 Task: Add filter "Low" in priority.
Action: Mouse pressed left at (699, 220)
Screenshot: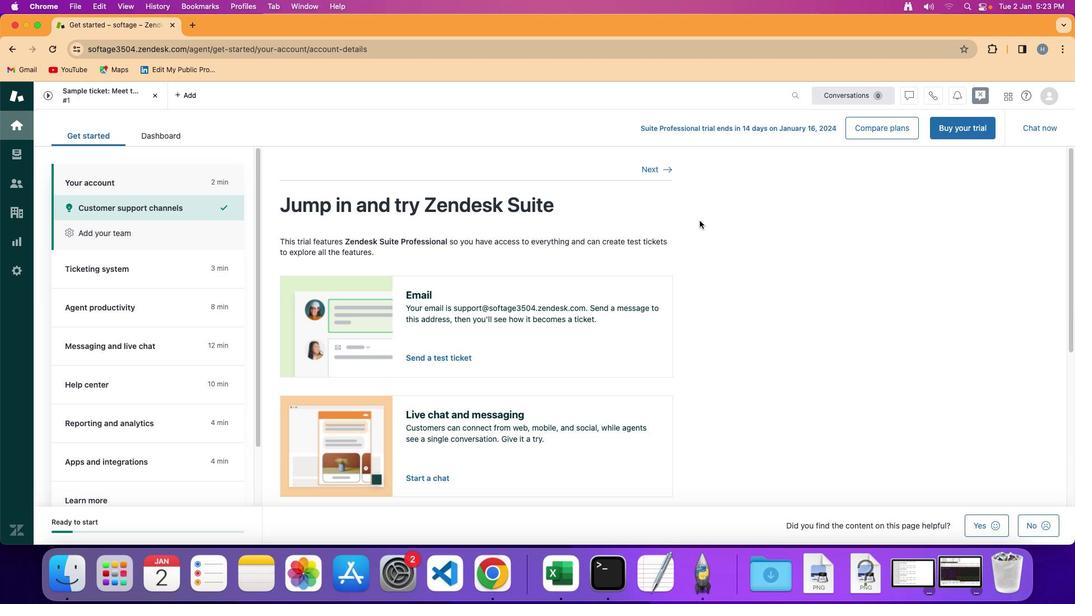 
Action: Mouse moved to (20, 148)
Screenshot: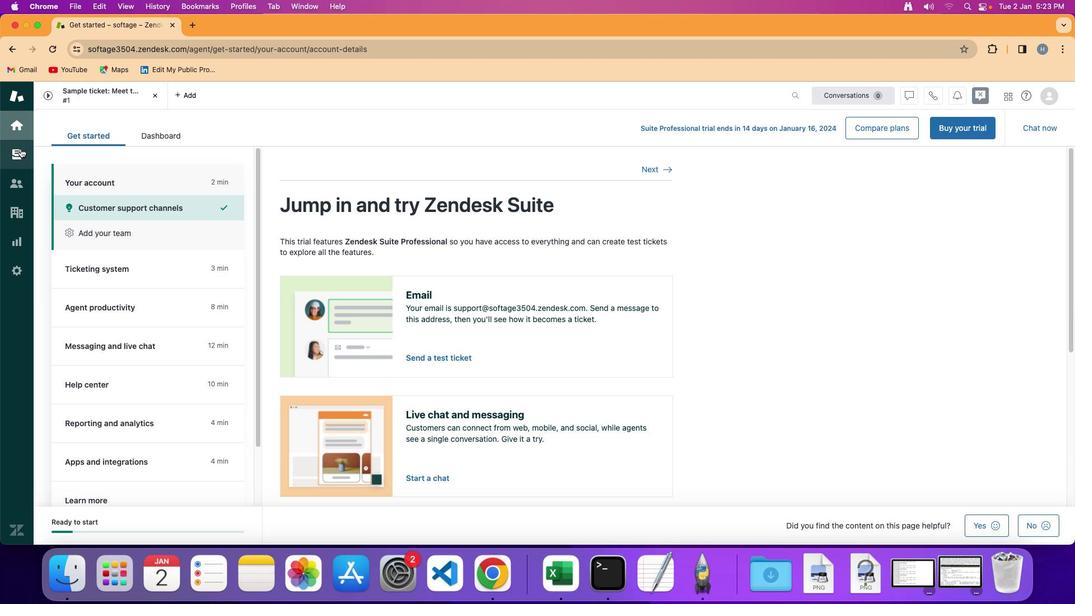 
Action: Mouse pressed left at (20, 148)
Screenshot: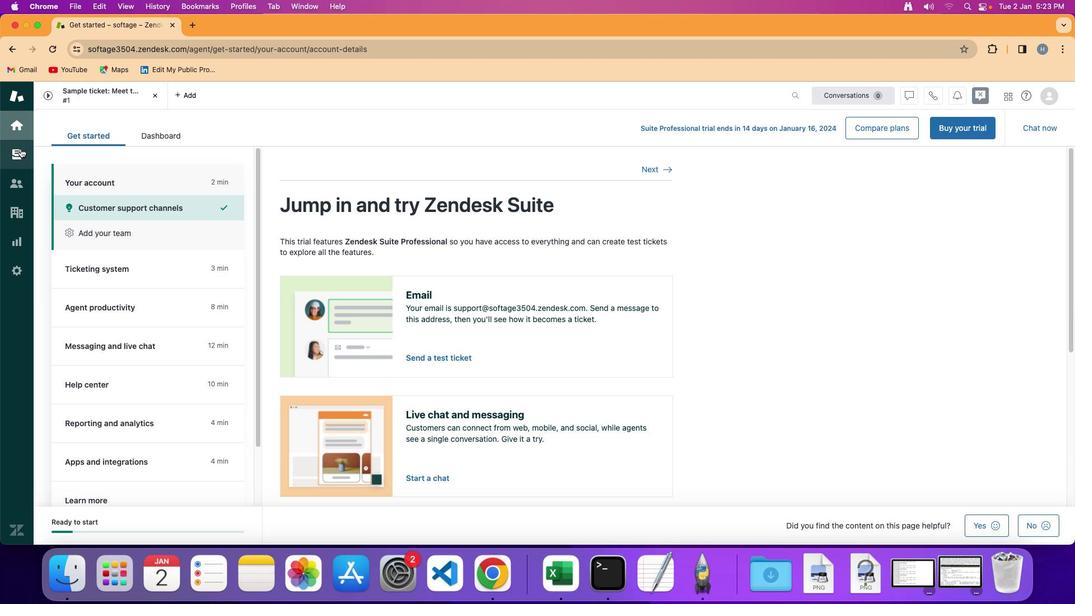 
Action: Mouse moved to (100, 213)
Screenshot: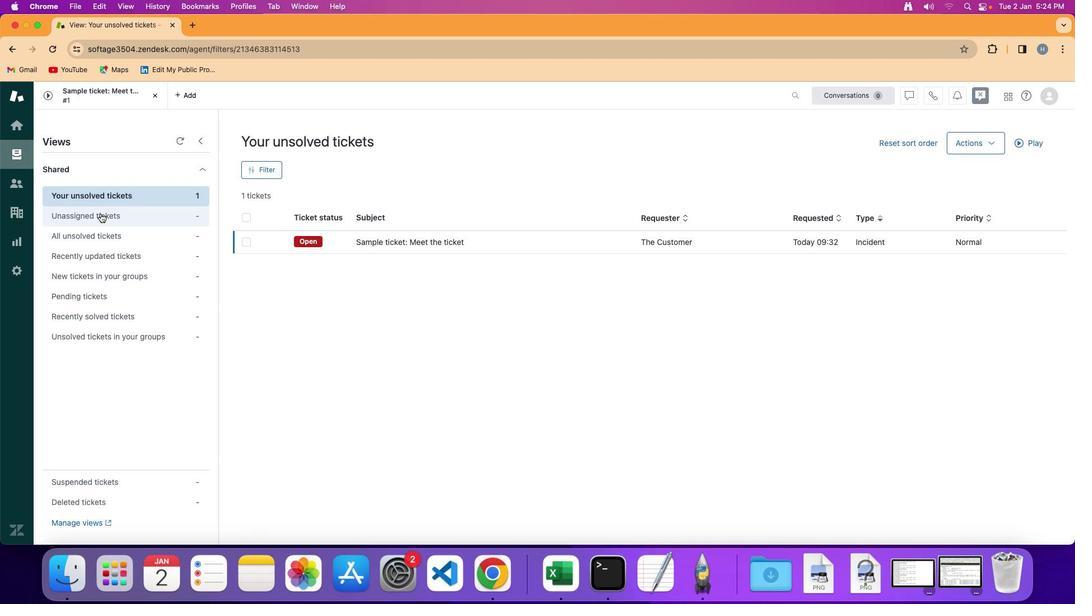 
Action: Mouse pressed left at (100, 213)
Screenshot: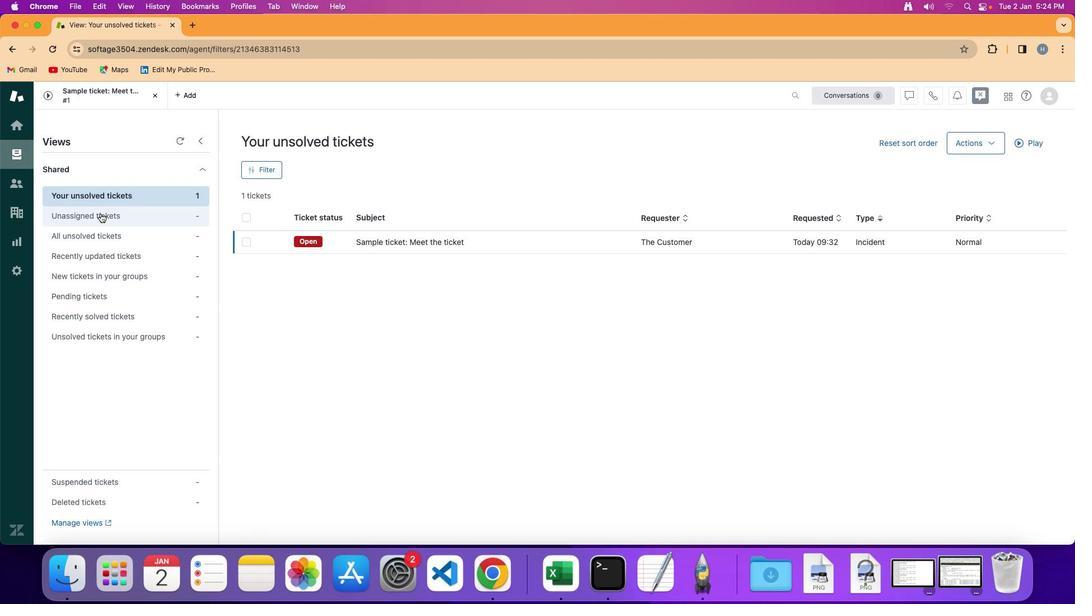 
Action: Mouse moved to (247, 178)
Screenshot: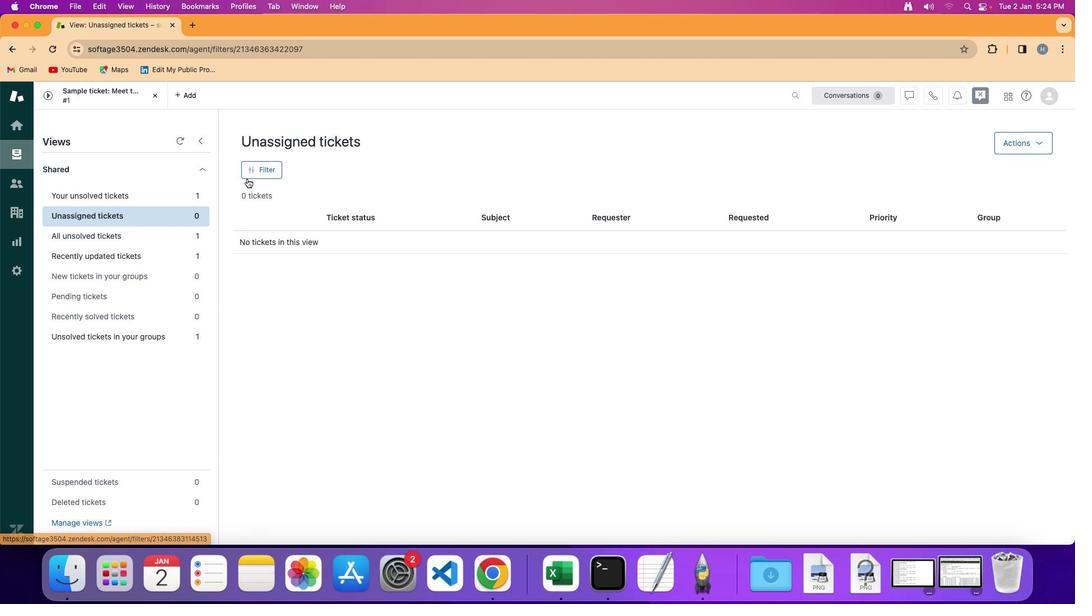 
Action: Mouse pressed left at (247, 178)
Screenshot: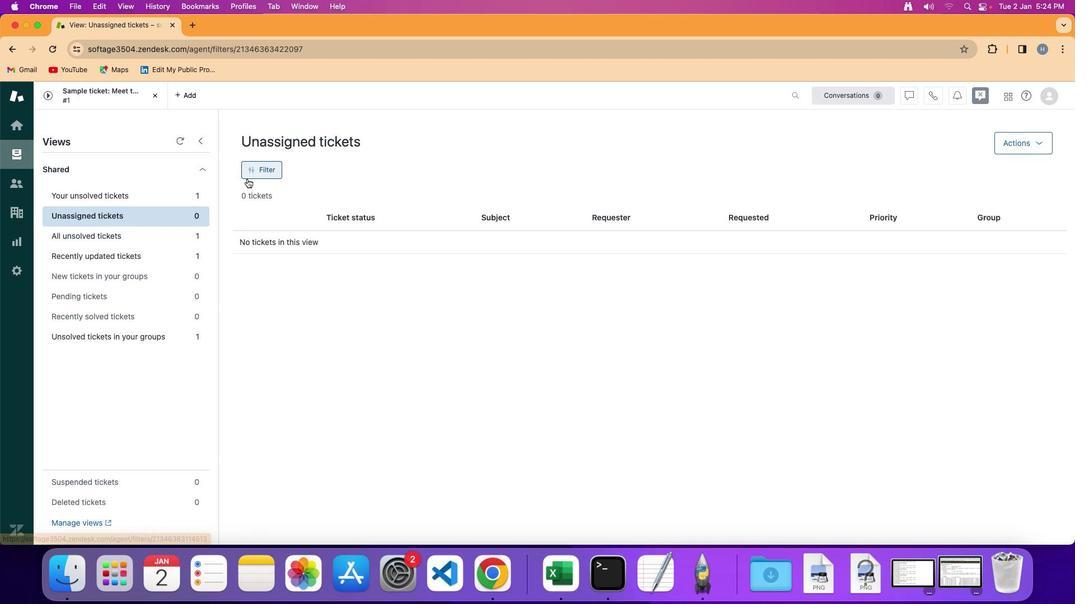 
Action: Mouse moved to (912, 377)
Screenshot: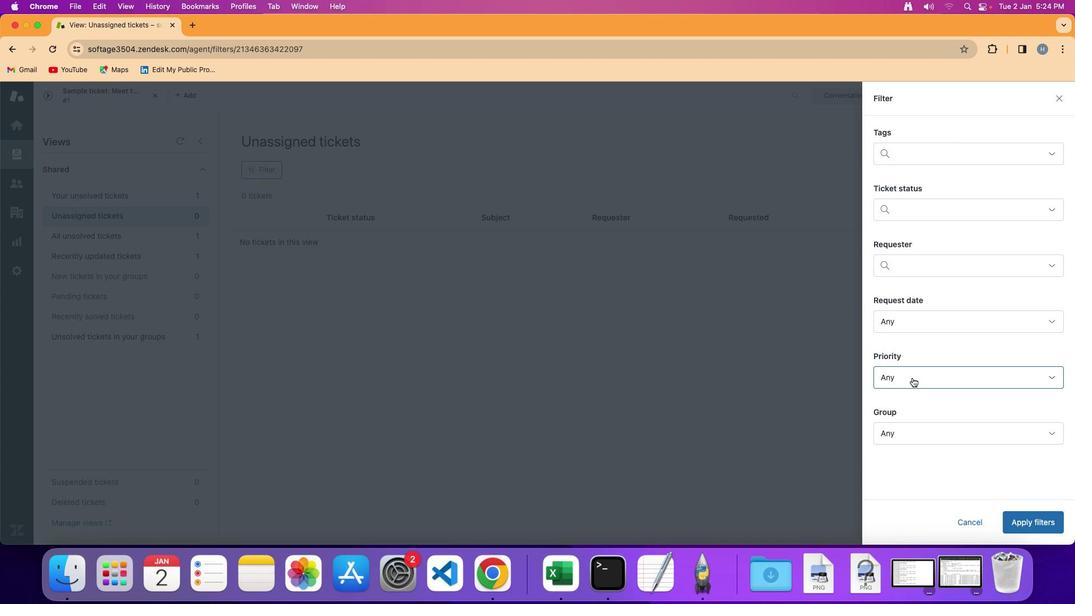 
Action: Mouse pressed left at (912, 377)
Screenshot: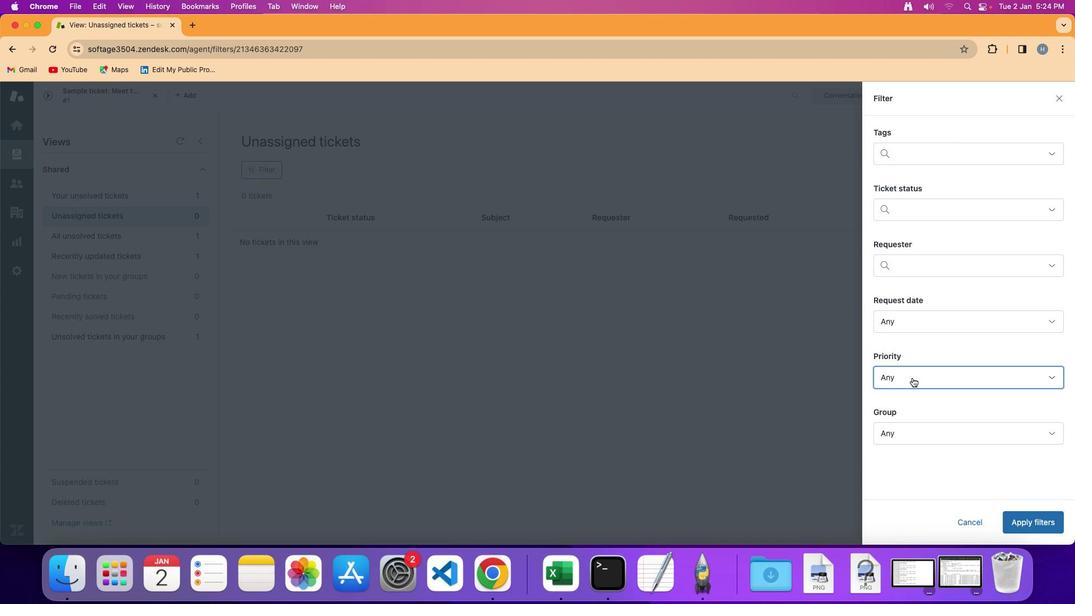 
Action: Mouse moved to (945, 299)
Screenshot: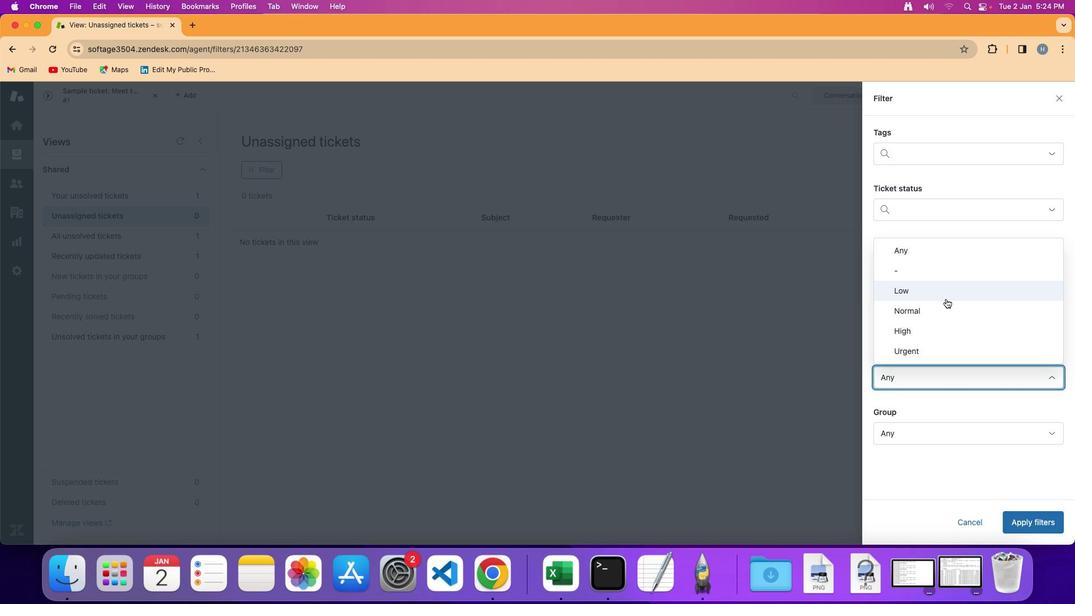 
Action: Mouse pressed left at (945, 299)
Screenshot: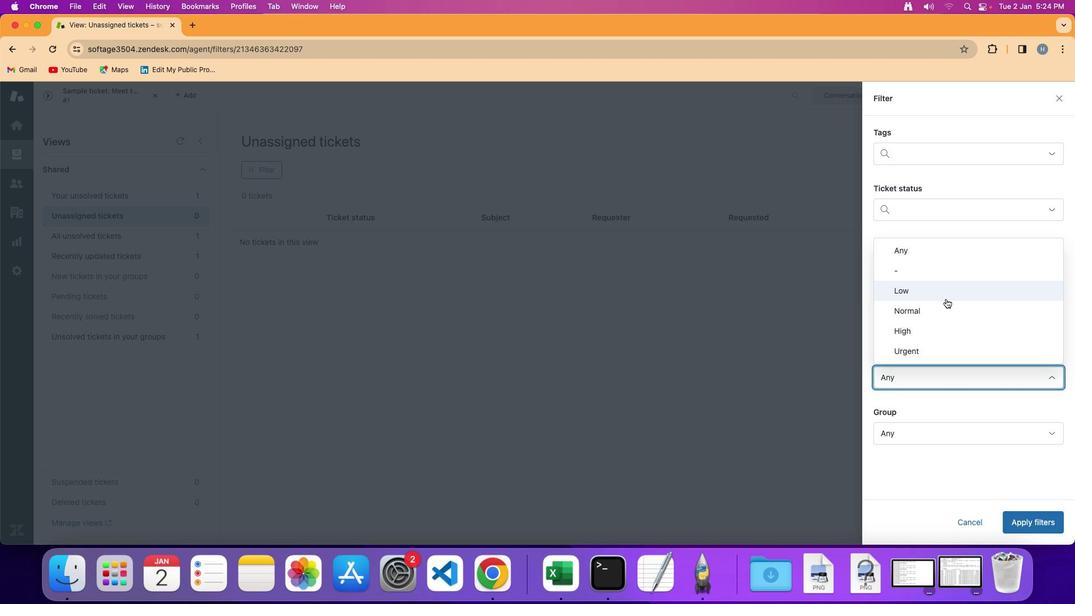 
Action: Mouse moved to (1028, 519)
Screenshot: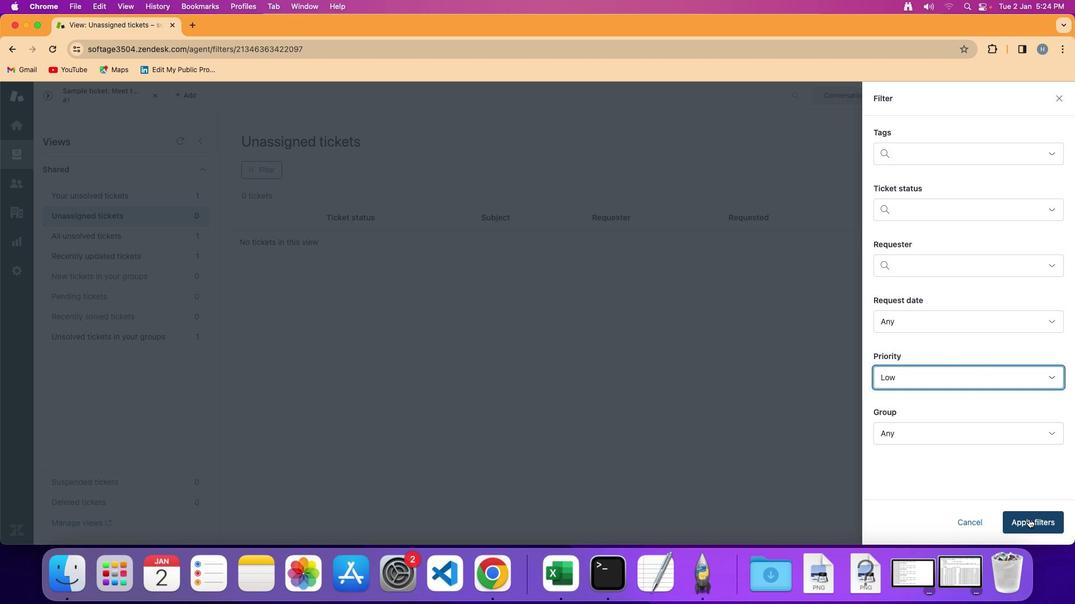 
Action: Mouse pressed left at (1028, 519)
Screenshot: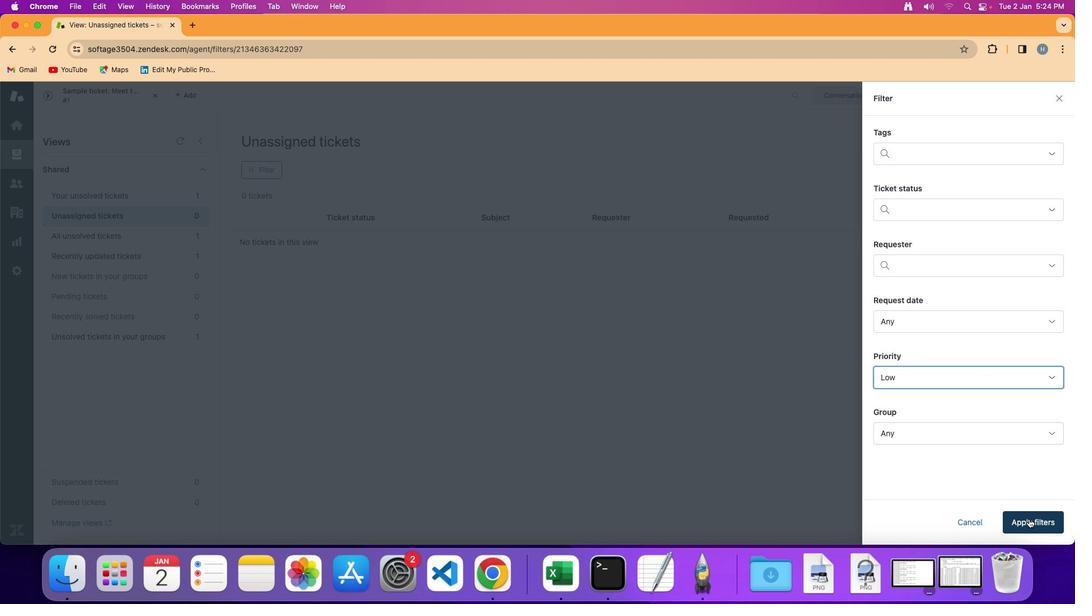 
Action: Mouse moved to (691, 365)
Screenshot: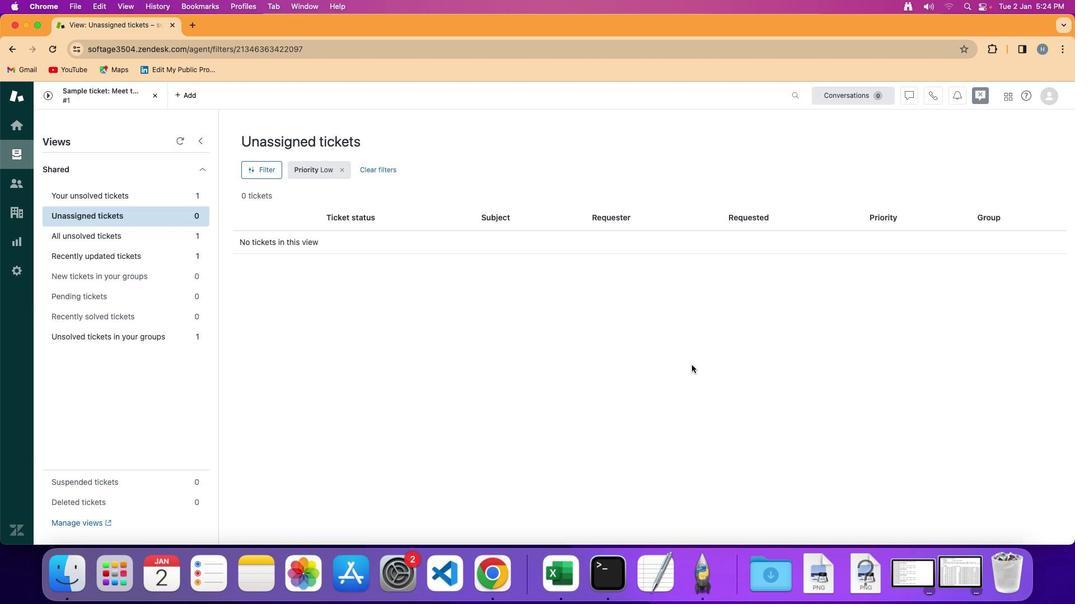 
